 Task: Sign out of your Outlook account and change the Office Theme to 'White'.
Action: Mouse moved to (19, 33)
Screenshot: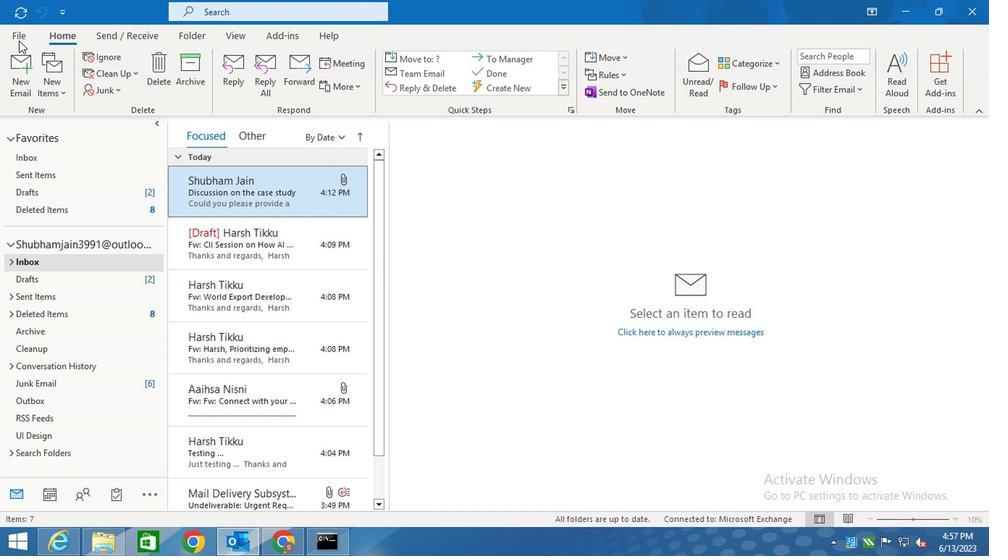 
Action: Mouse pressed left at (19, 33)
Screenshot: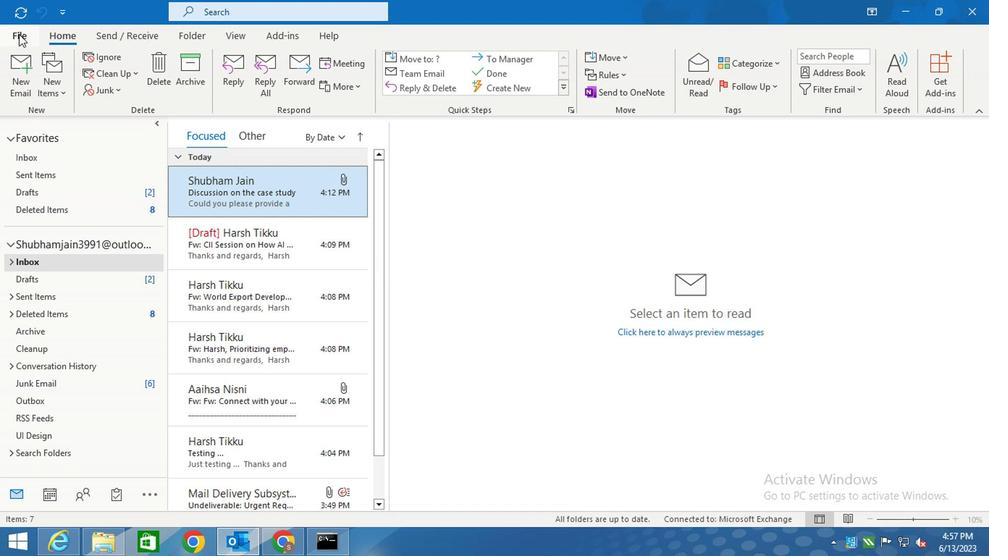 
Action: Mouse moved to (64, 417)
Screenshot: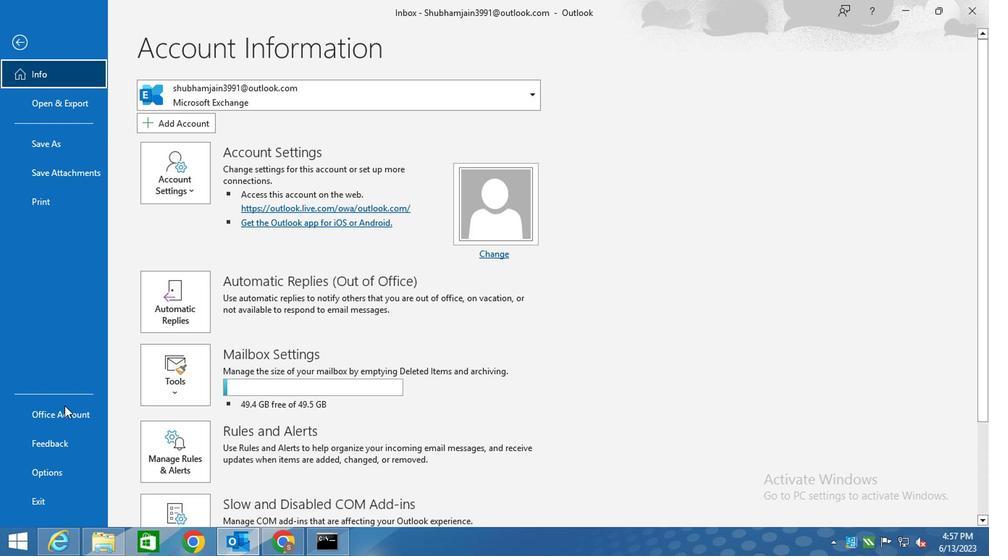 
Action: Mouse pressed left at (64, 417)
Screenshot: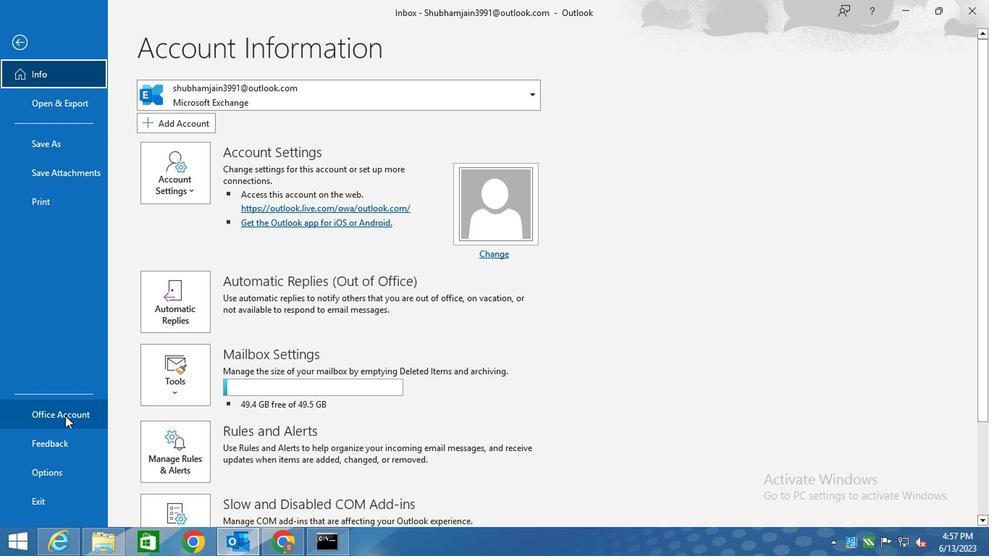 
Action: Mouse moved to (156, 158)
Screenshot: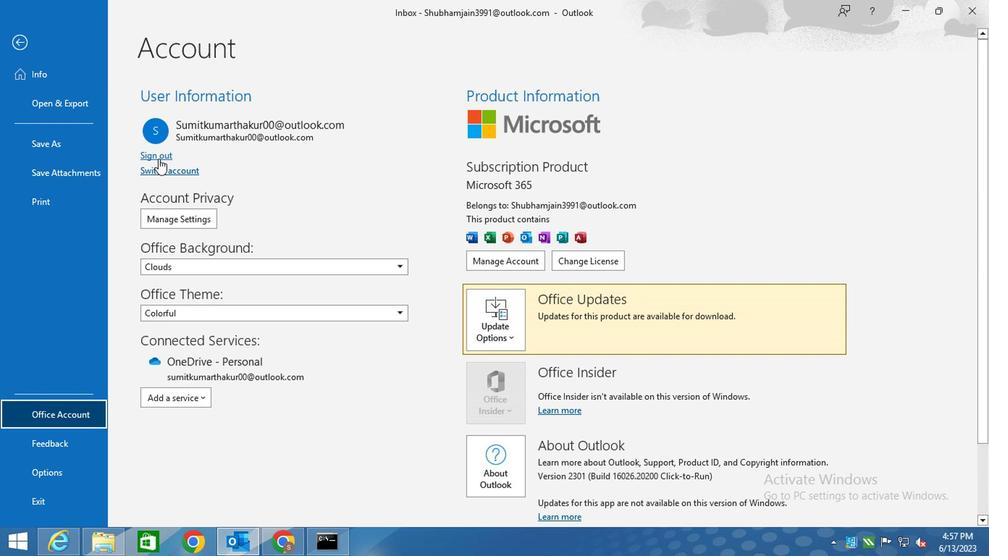 
Action: Mouse pressed left at (156, 158)
Screenshot: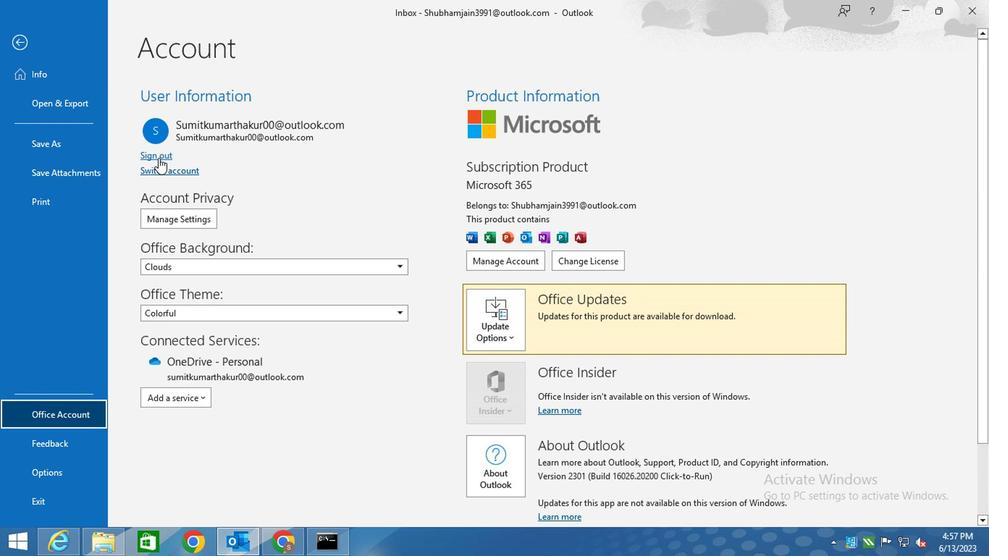 
Action: Mouse moved to (701, 342)
Screenshot: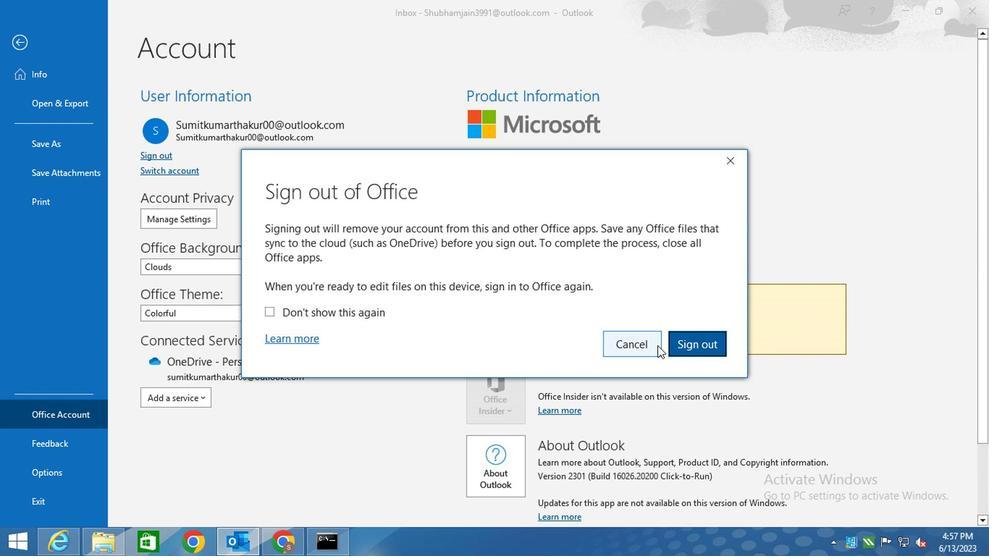 
Action: Mouse pressed left at (701, 342)
Screenshot: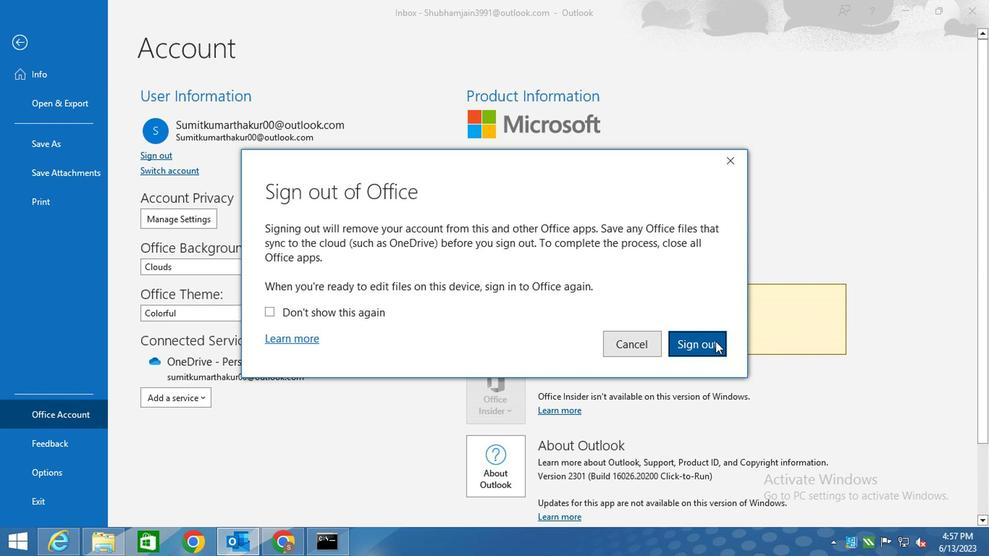 
